 Task: Add a condition where "Assignee Is Profile name" in unsolved tickets in your groups.
Action: Mouse moved to (109, 365)
Screenshot: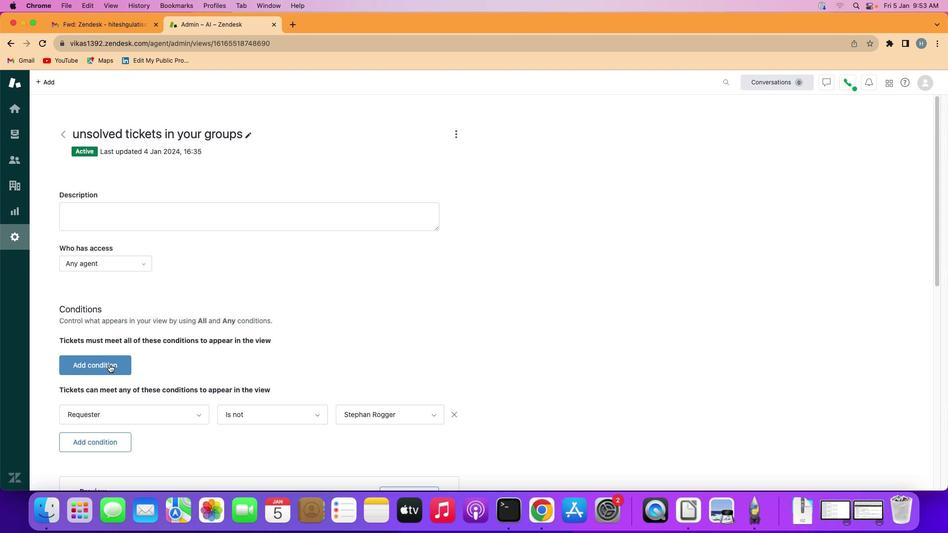 
Action: Mouse pressed left at (109, 365)
Screenshot: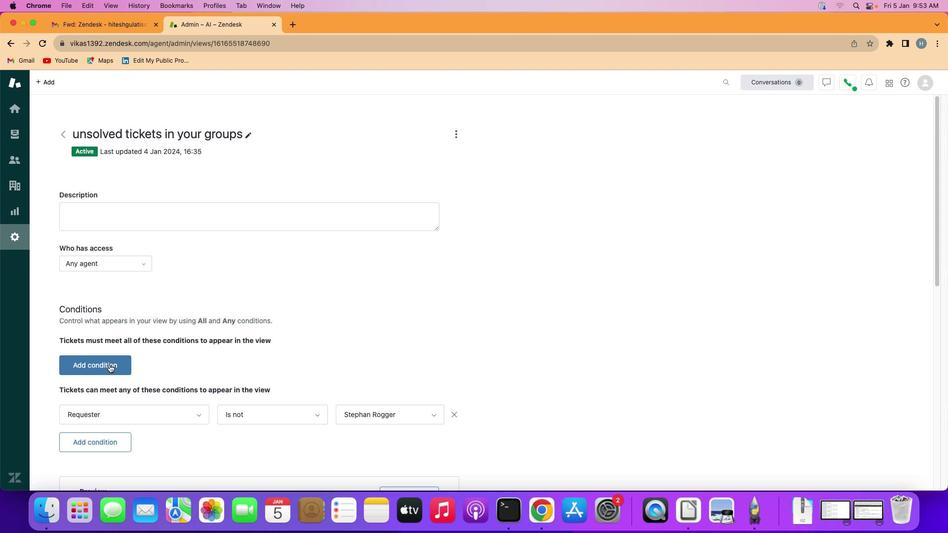 
Action: Mouse pressed left at (109, 365)
Screenshot: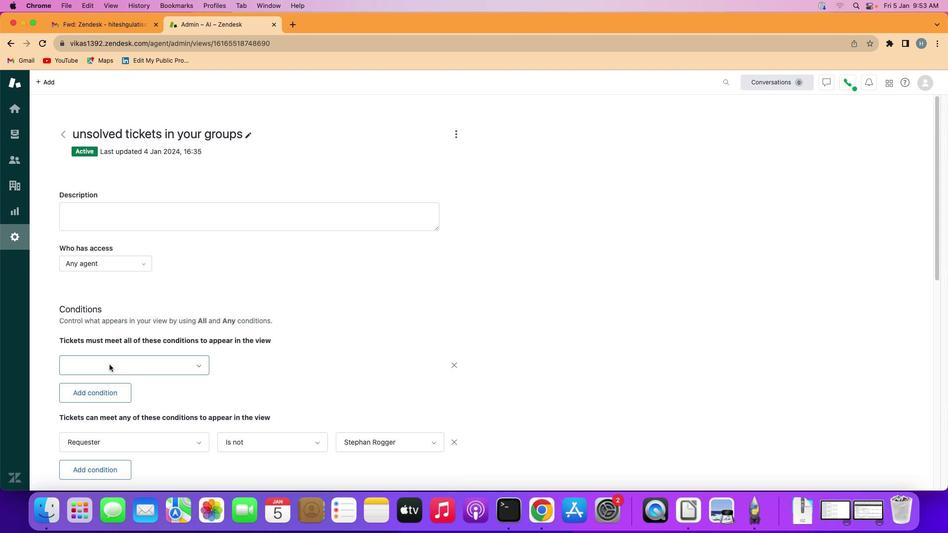 
Action: Mouse moved to (124, 312)
Screenshot: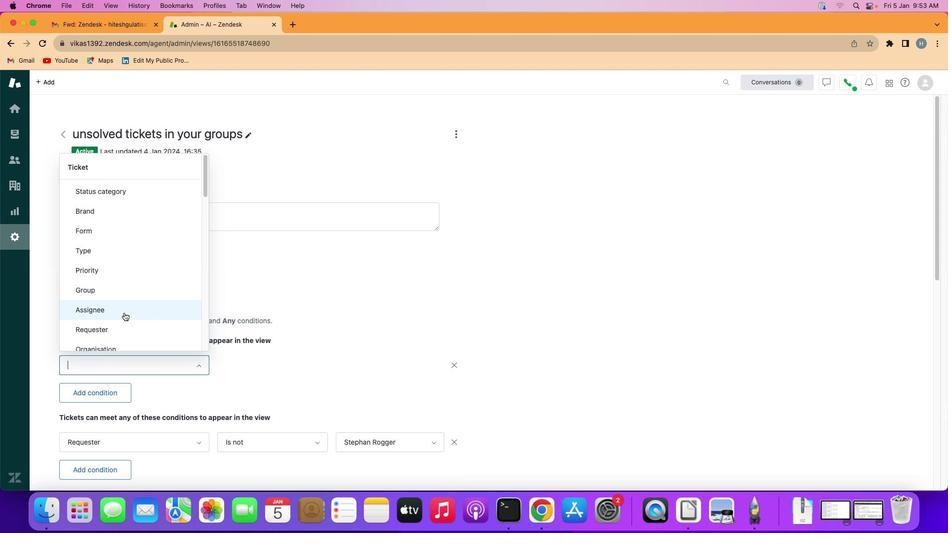 
Action: Mouse pressed left at (124, 312)
Screenshot: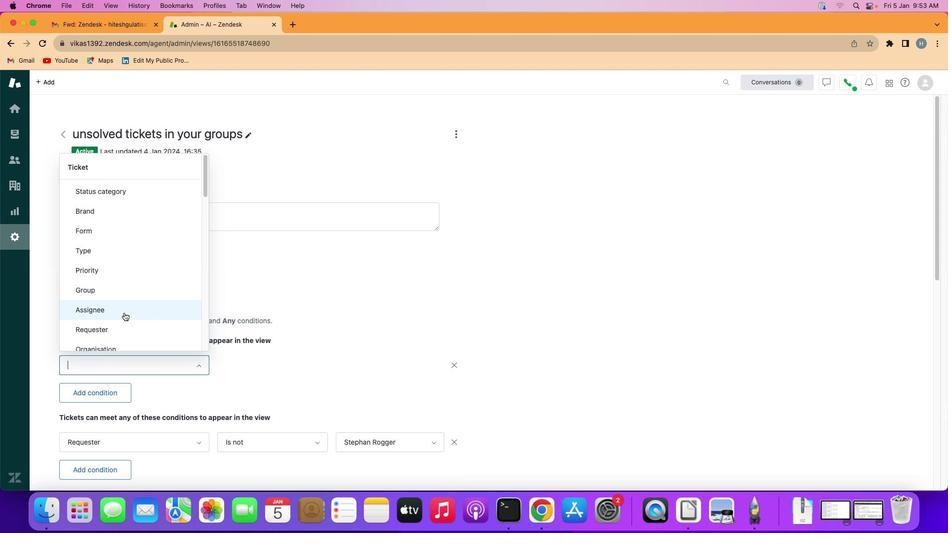 
Action: Mouse moved to (237, 362)
Screenshot: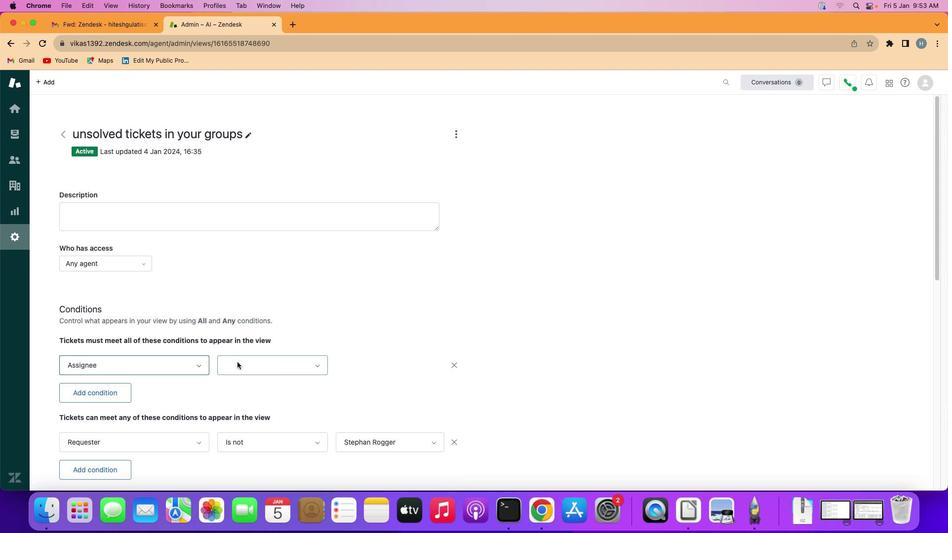 
Action: Mouse pressed left at (237, 362)
Screenshot: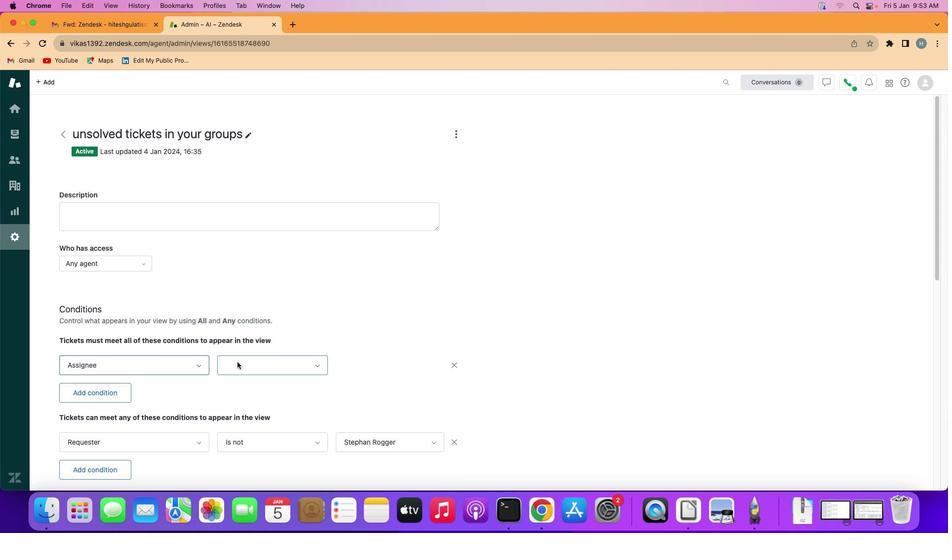 
Action: Mouse moved to (249, 392)
Screenshot: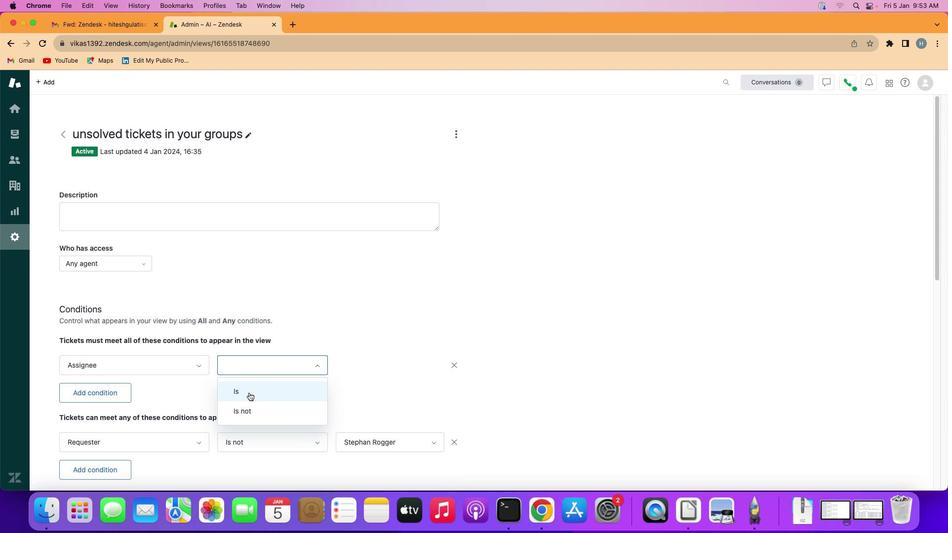 
Action: Mouse pressed left at (249, 392)
Screenshot: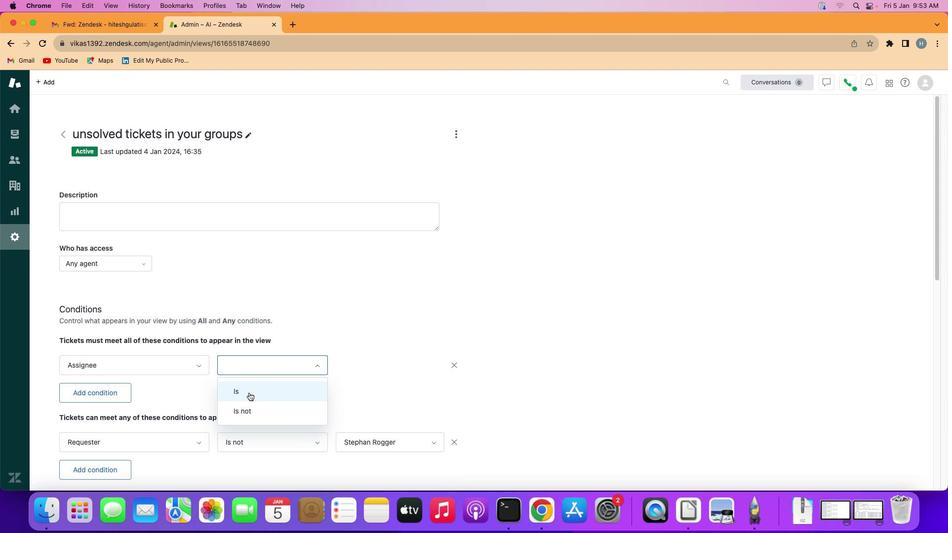 
Action: Mouse moved to (389, 367)
Screenshot: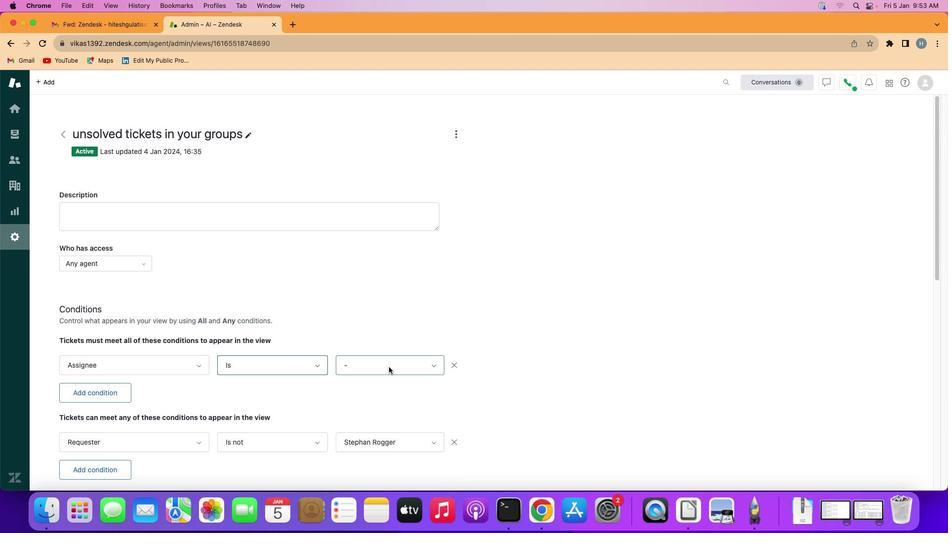 
Action: Mouse pressed left at (389, 367)
Screenshot: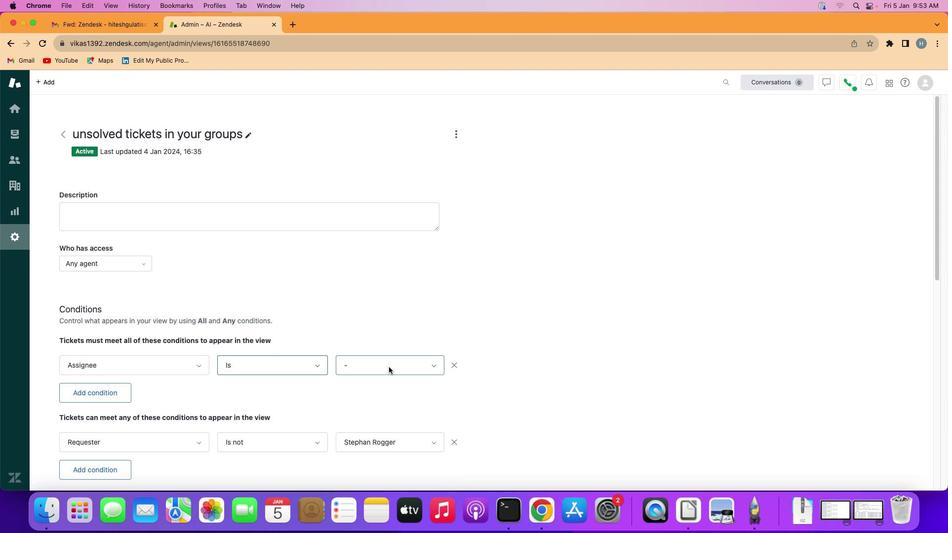 
Action: Mouse moved to (400, 336)
Screenshot: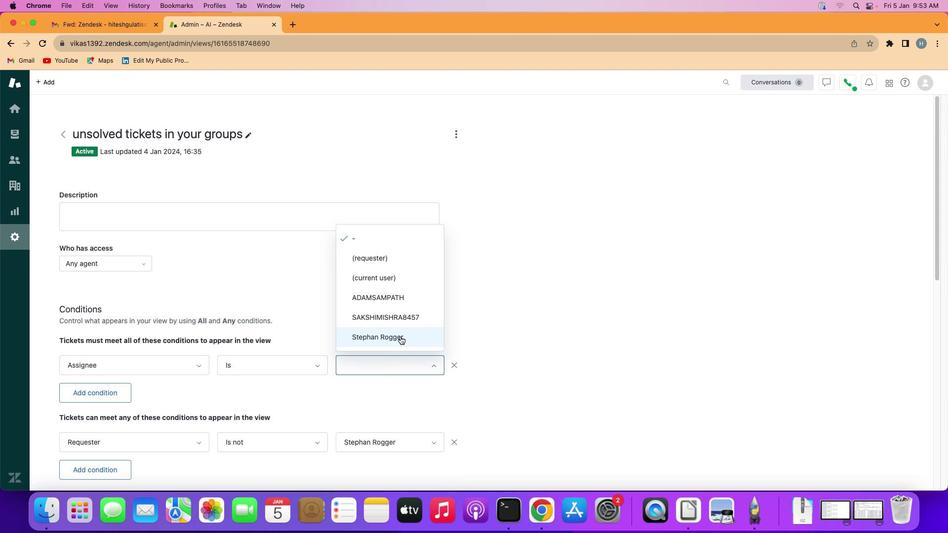 
Action: Mouse pressed left at (400, 336)
Screenshot: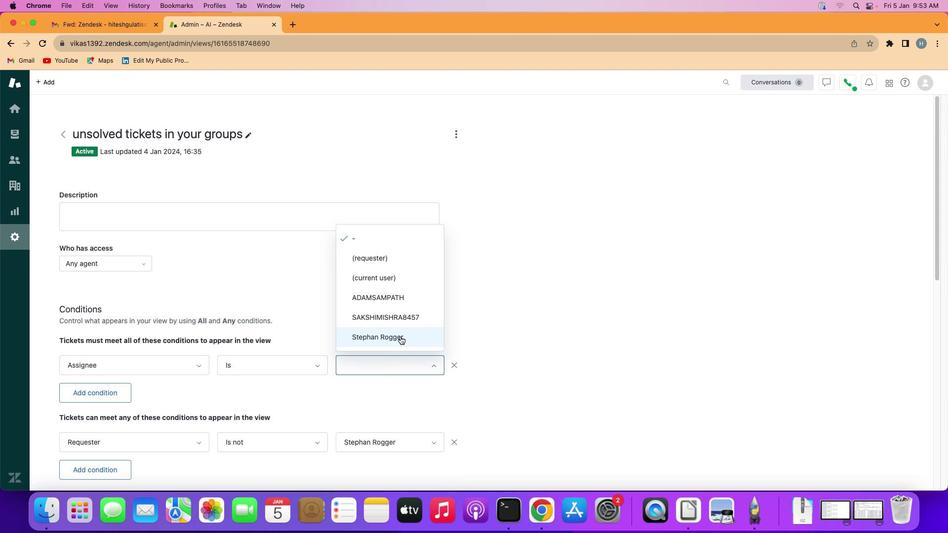 
